 Task: Create Board Sales Pipeline Management Tools to Workspace Inventory Management Software. Create Board Sales Funnel Optimization to Workspace Inventory Management Software. Create Board Business Model Business Process Mapping and Optimization to Workspace Inventory Management Software
Action: Key pressed <Key.shift>SALES<Key.space><Key.shift_r>PIPELINE<Key.space><Key.shift><Key.shift><Key.shift><Key.shift><Key.shift><Key.shift><Key.shift><Key.shift><Key.shift><Key.shift><Key.shift><Key.shift><Key.shift><Key.shift><Key.shift><Key.shift><Key.shift><Key.shift><Key.shift><Key.shift><Key.shift>MANAGMENT
Screenshot: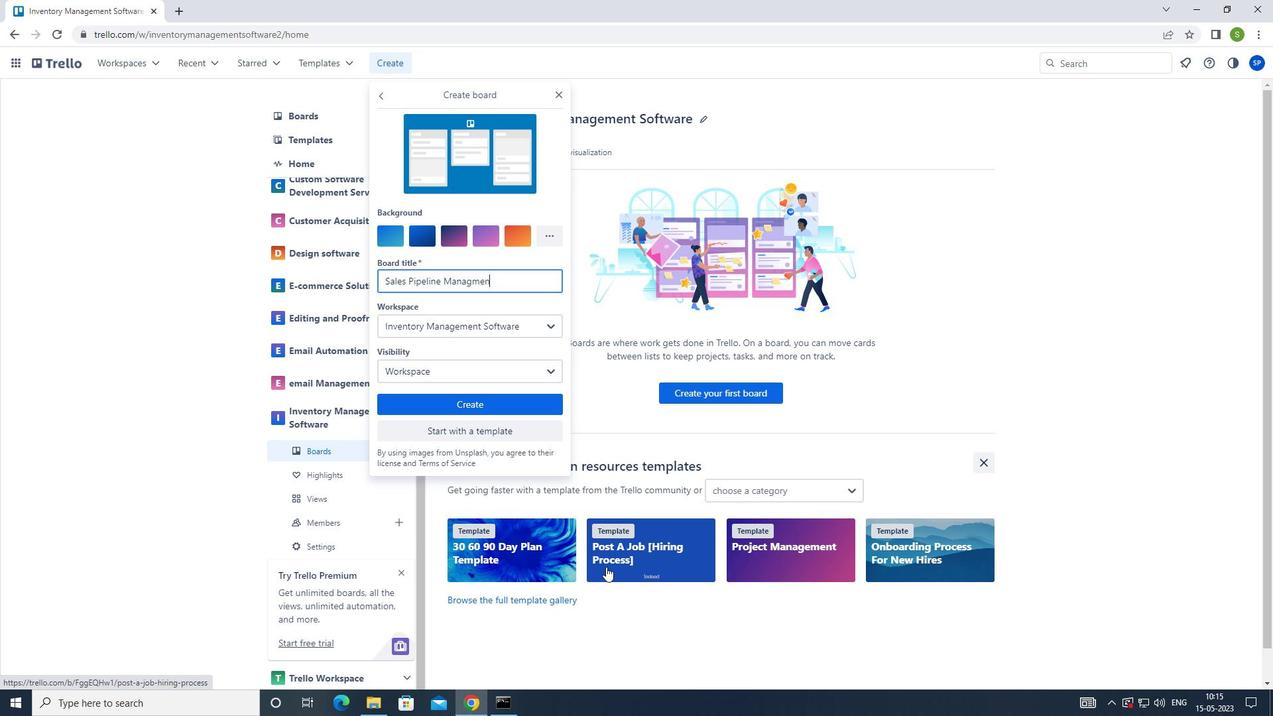 
Action: Mouse moved to (466, 404)
Screenshot: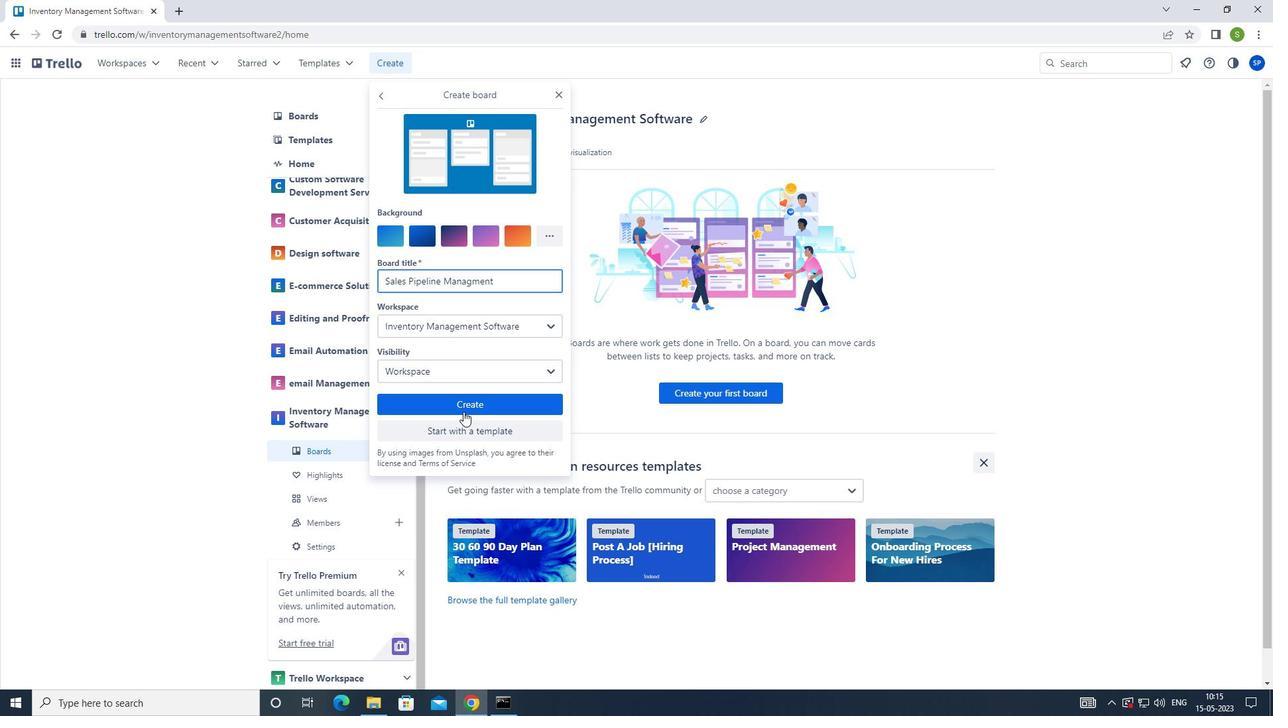 
Action: Mouse pressed left at (466, 404)
Screenshot: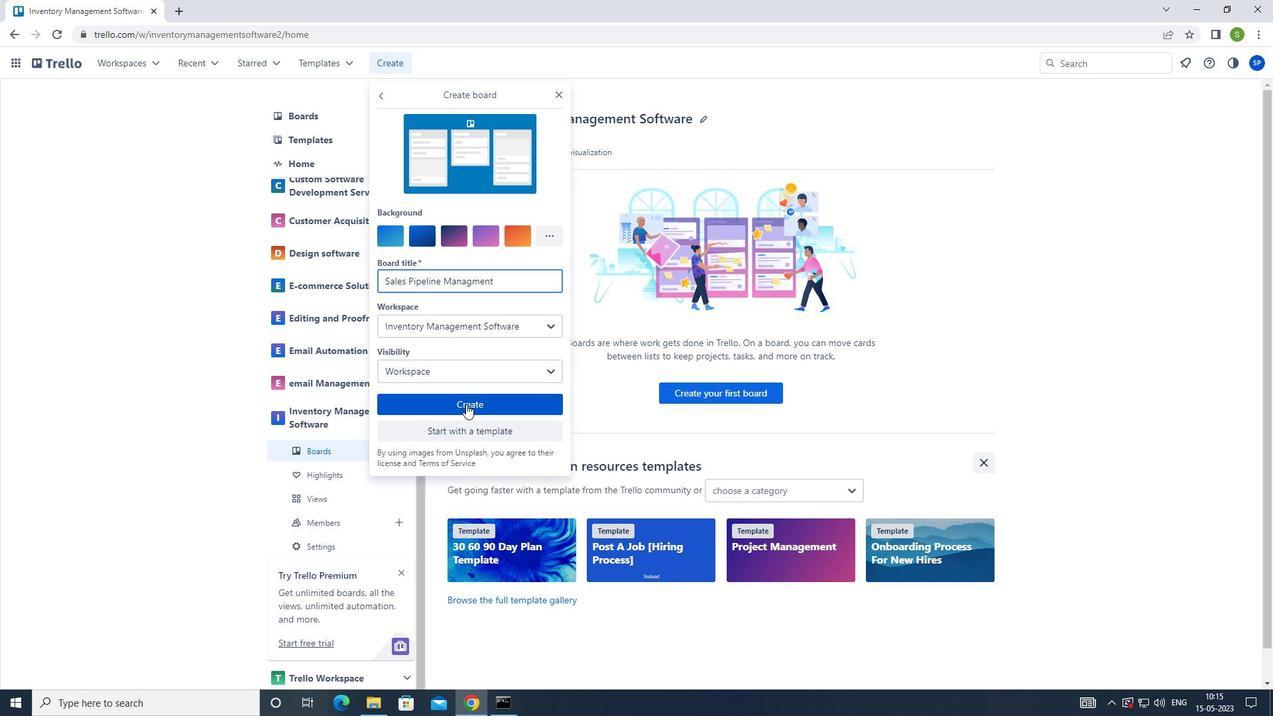 
Action: Mouse moved to (382, 64)
Screenshot: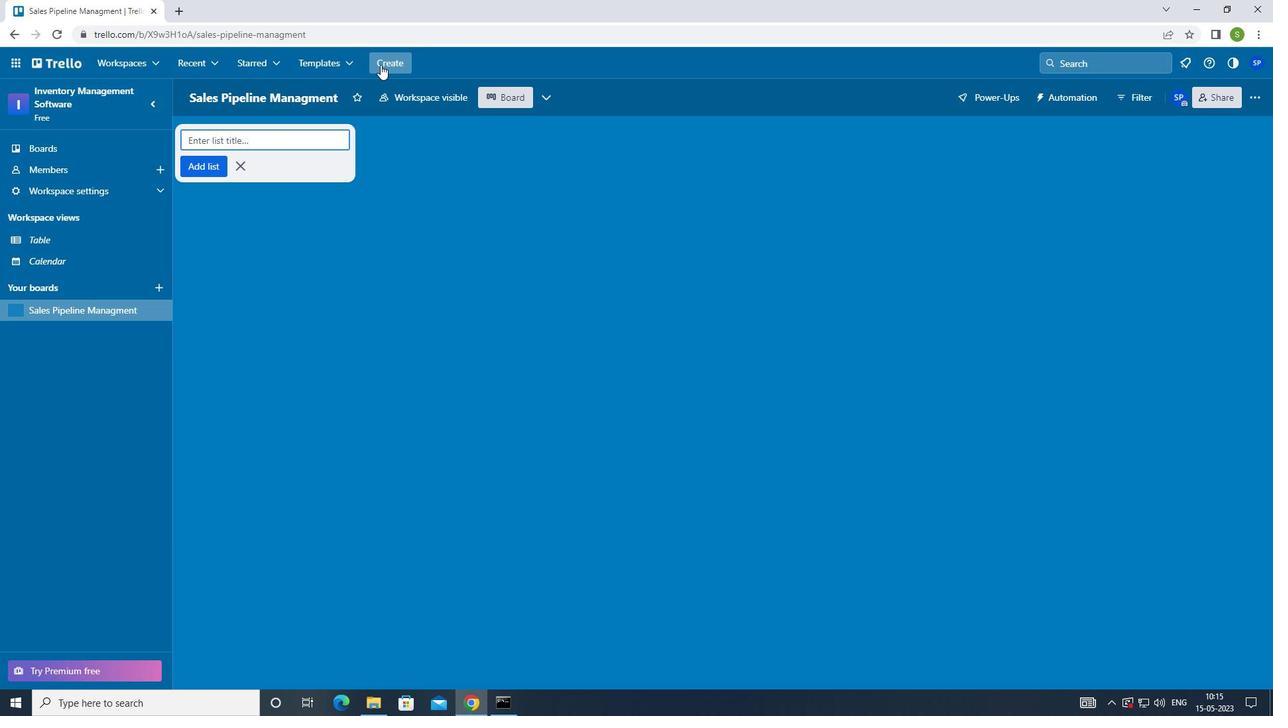 
Action: Mouse pressed left at (382, 64)
Screenshot: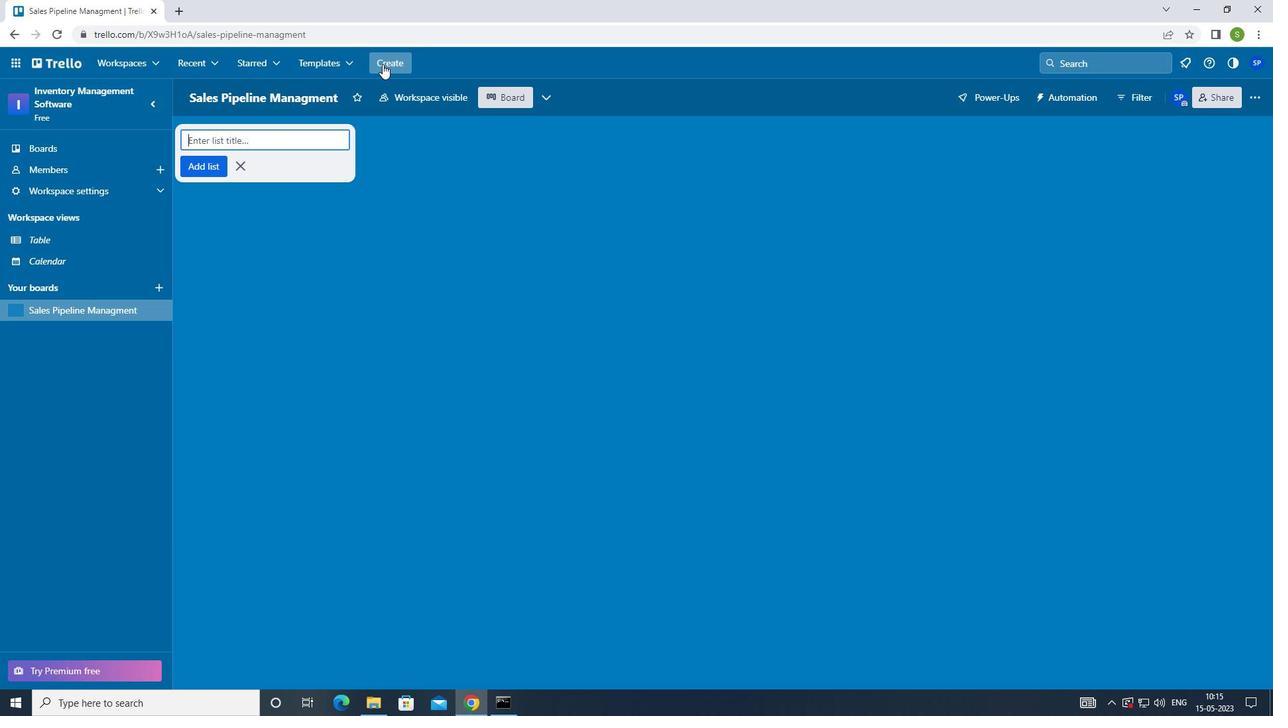 
Action: Mouse moved to (391, 118)
Screenshot: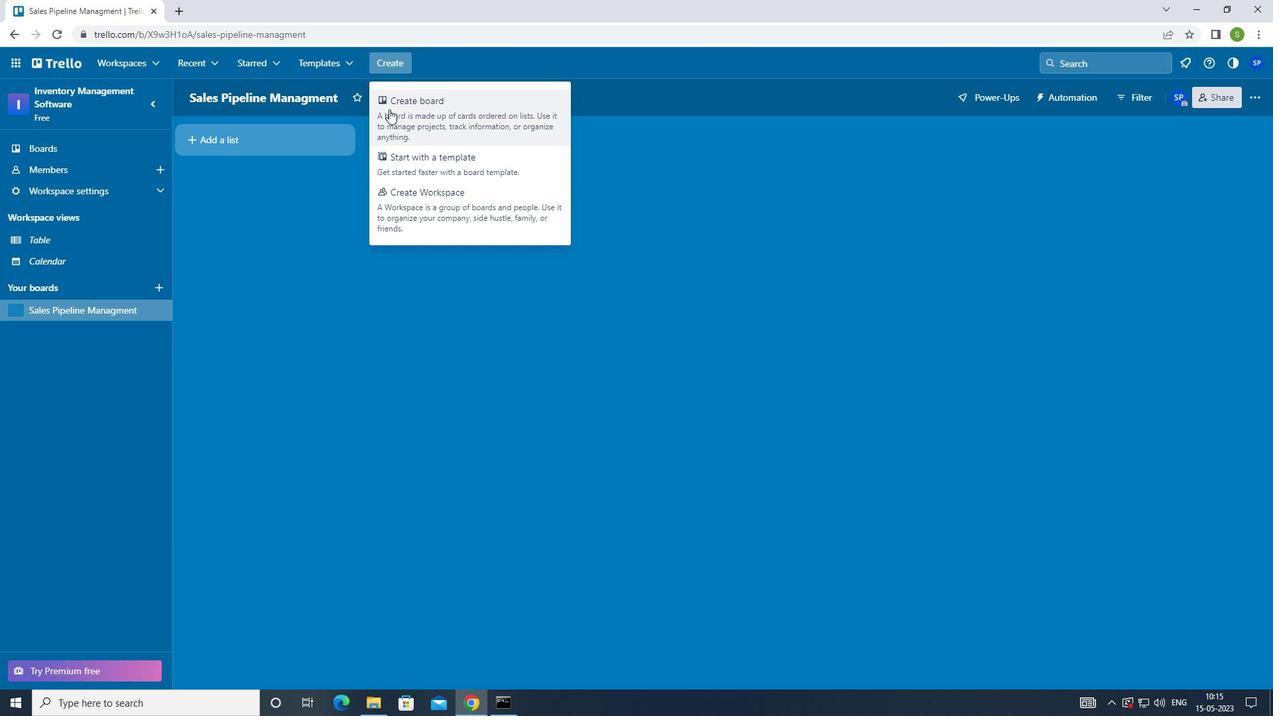 
Action: Mouse pressed left at (391, 118)
Screenshot: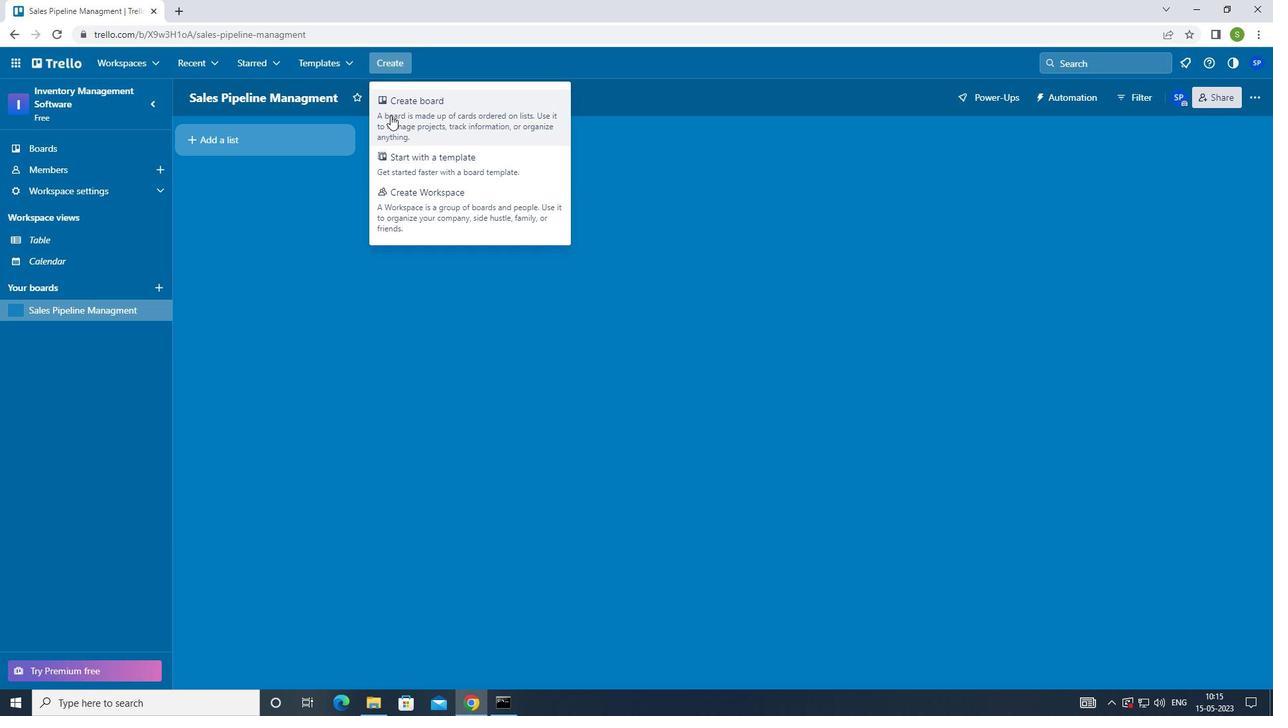 
Action: Mouse moved to (691, 295)
Screenshot: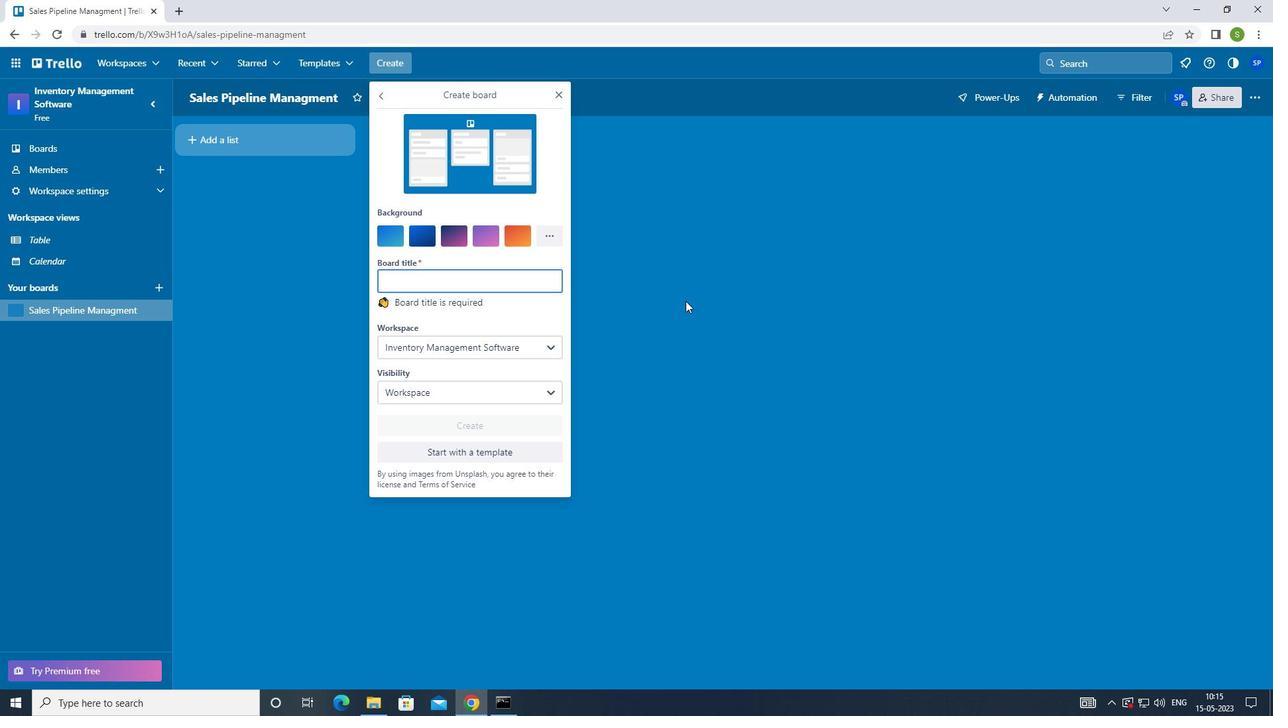 
Action: Key pressed <Key.shift>SALES<Key.space><Key.shift>FUNNEL<Key.space><Key.shift_r>OPTIMIZATION
Screenshot: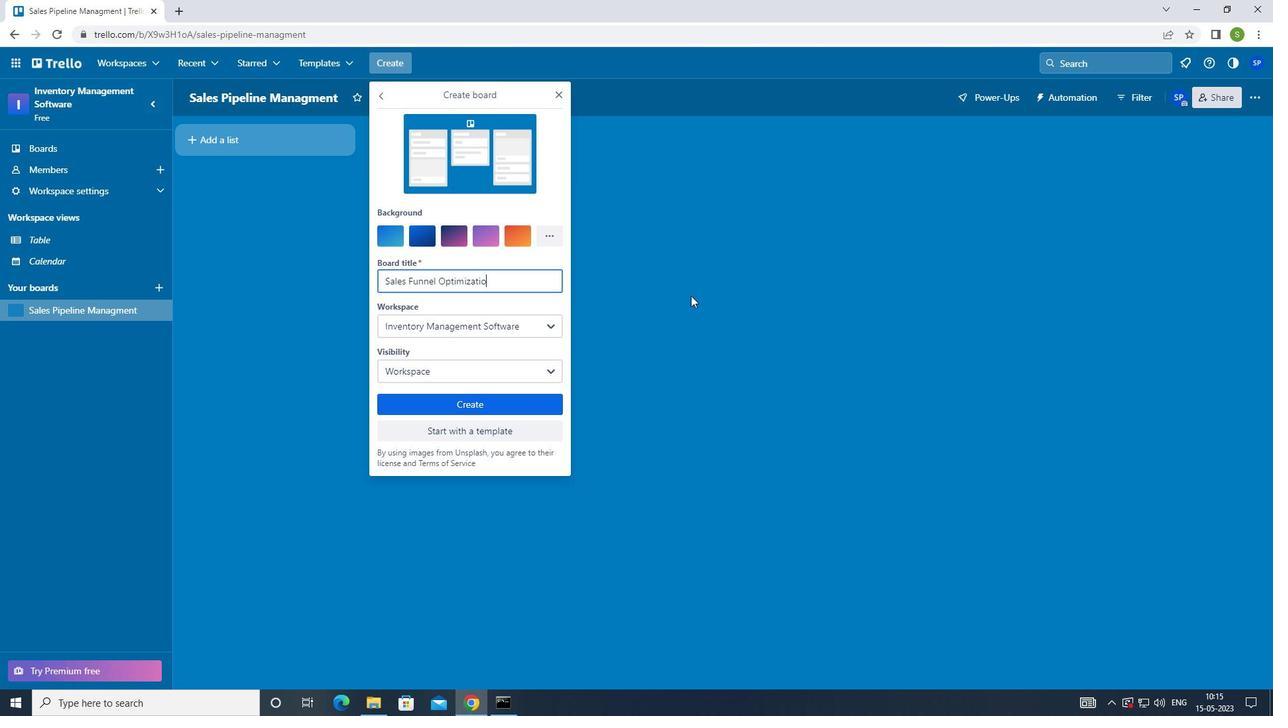 
Action: Mouse moved to (485, 406)
Screenshot: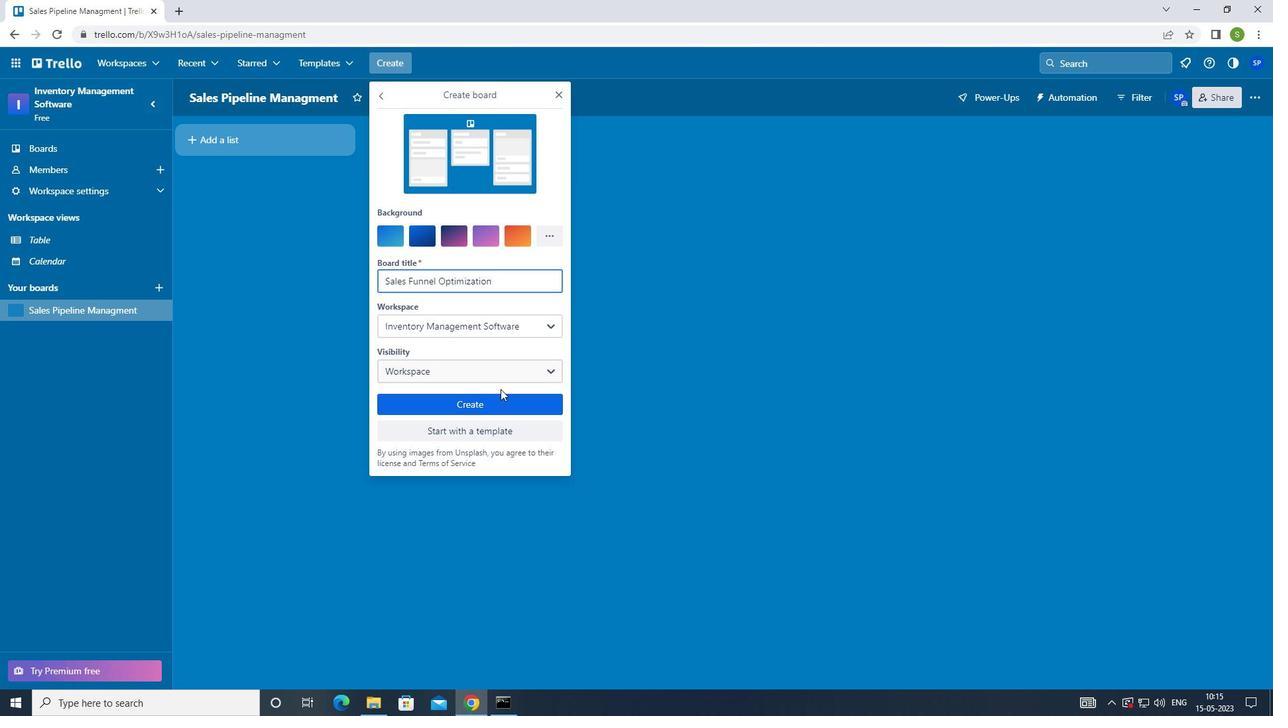 
Action: Mouse pressed left at (485, 406)
Screenshot: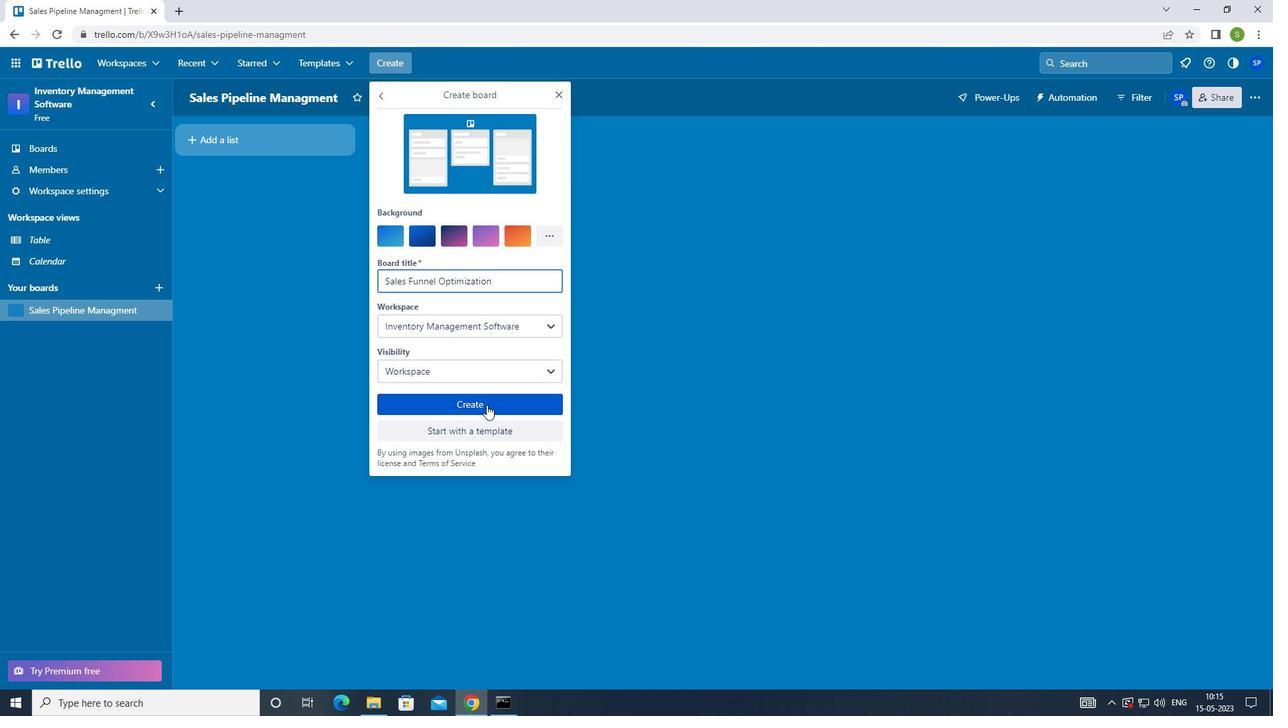 
Action: Mouse moved to (377, 64)
Screenshot: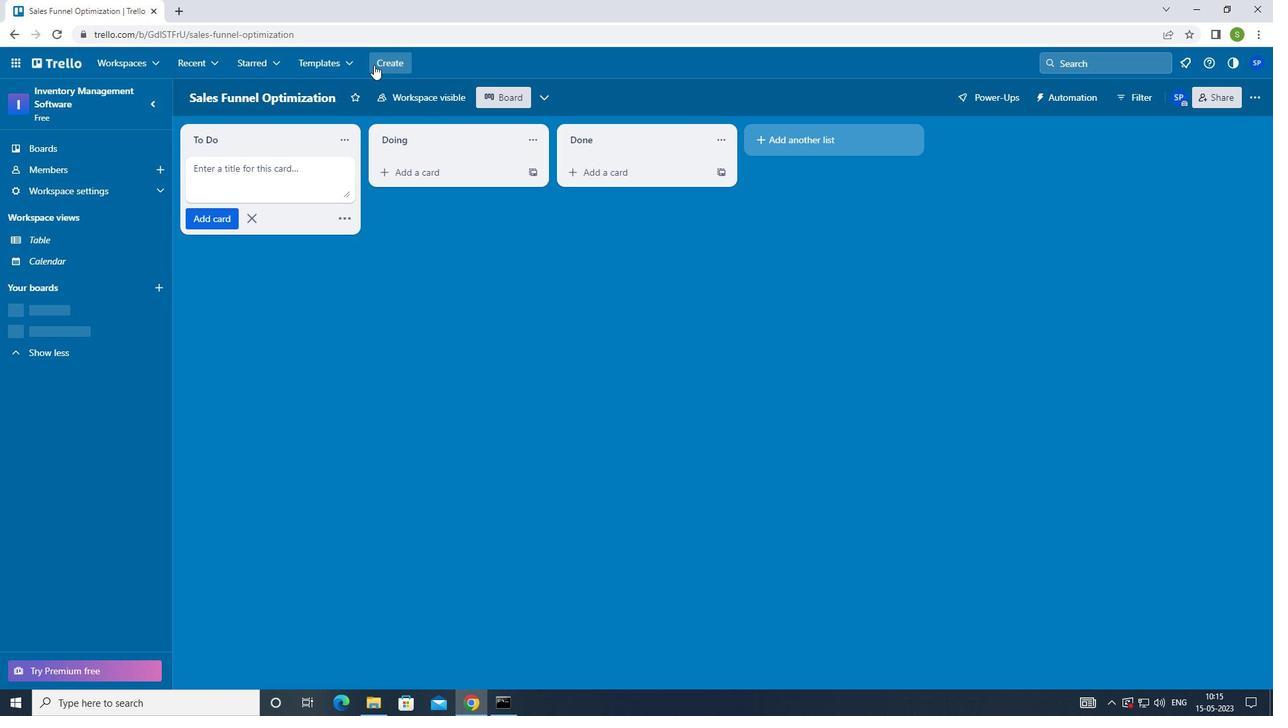 
Action: Mouse pressed left at (377, 64)
Screenshot: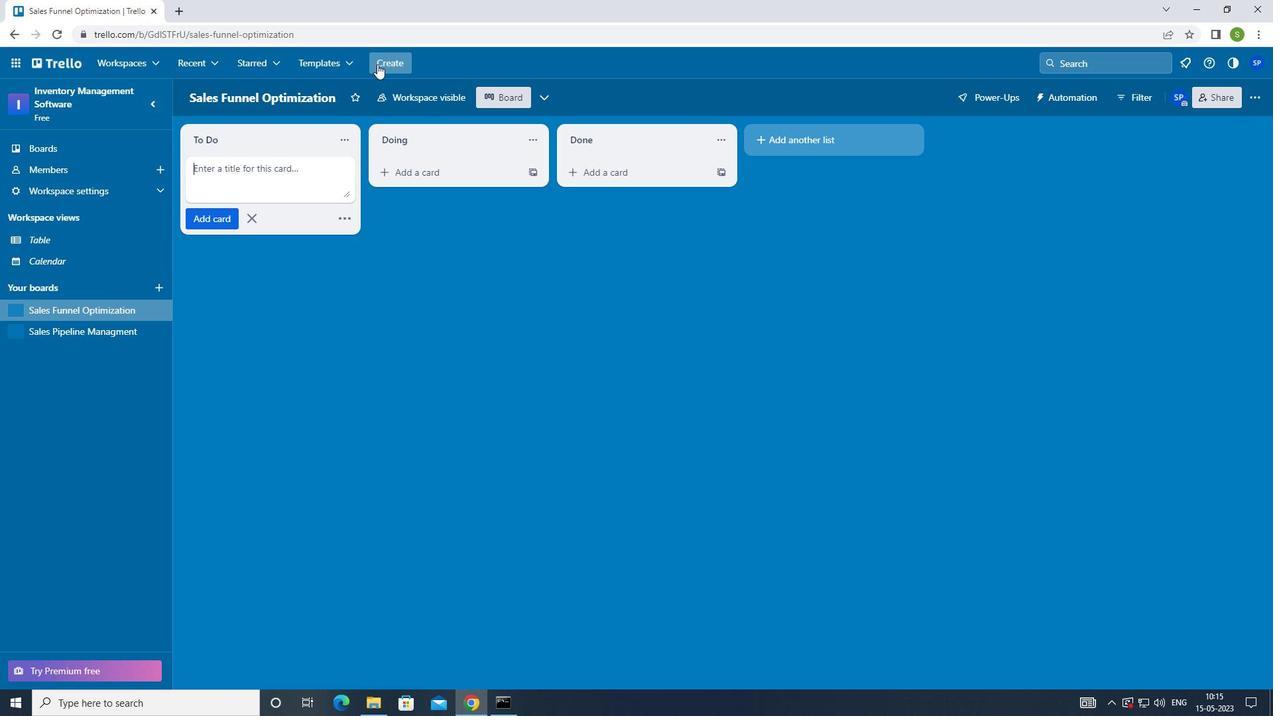
Action: Mouse moved to (394, 124)
Screenshot: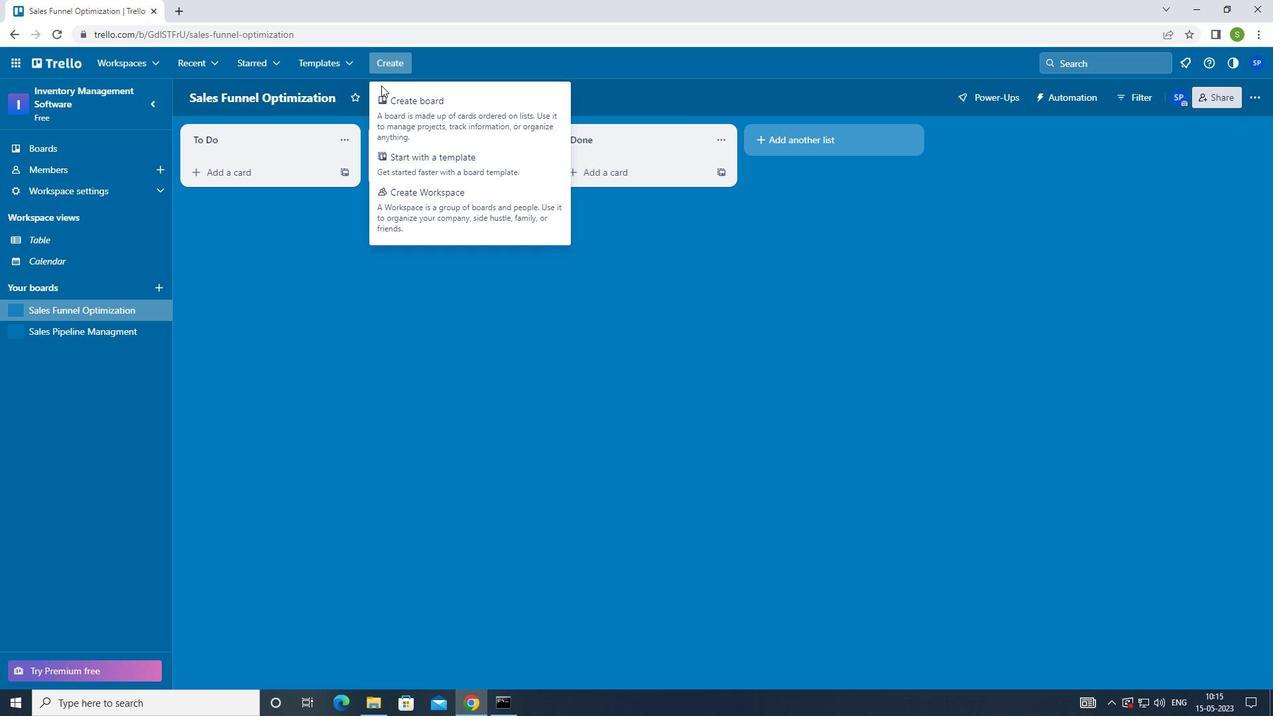 
Action: Mouse pressed left at (394, 124)
Screenshot: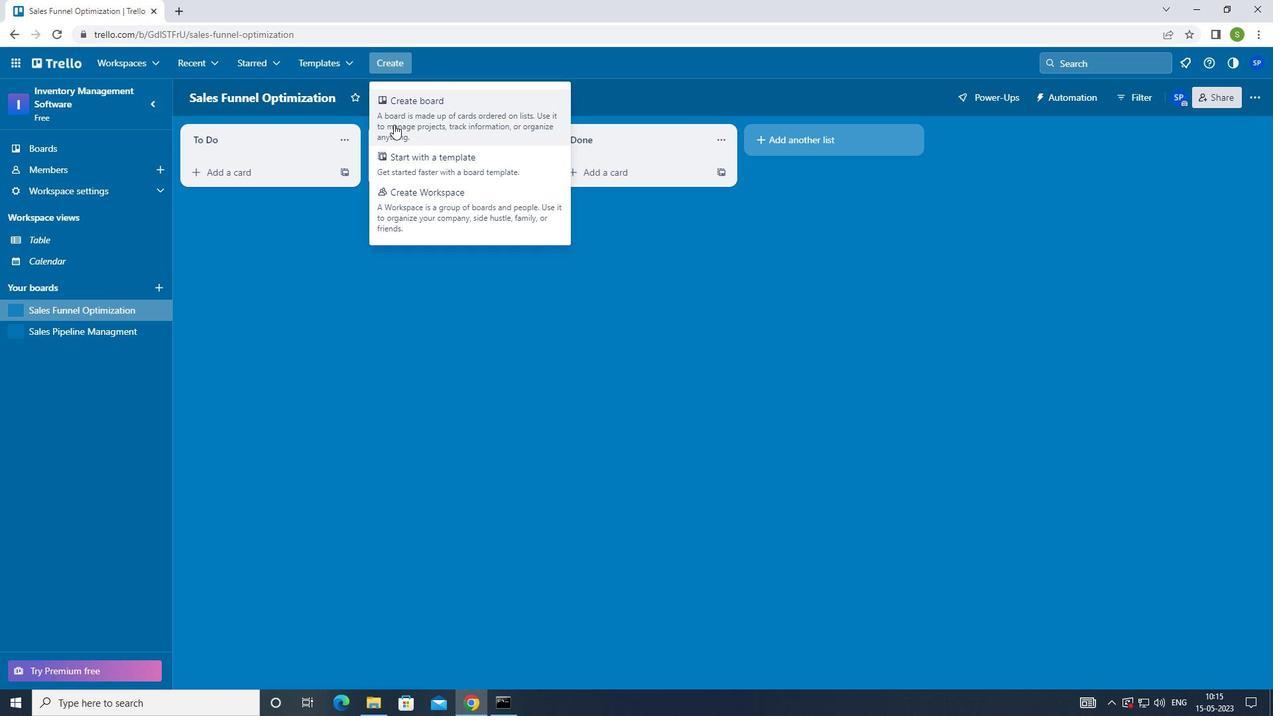 
Action: Mouse moved to (393, 125)
Screenshot: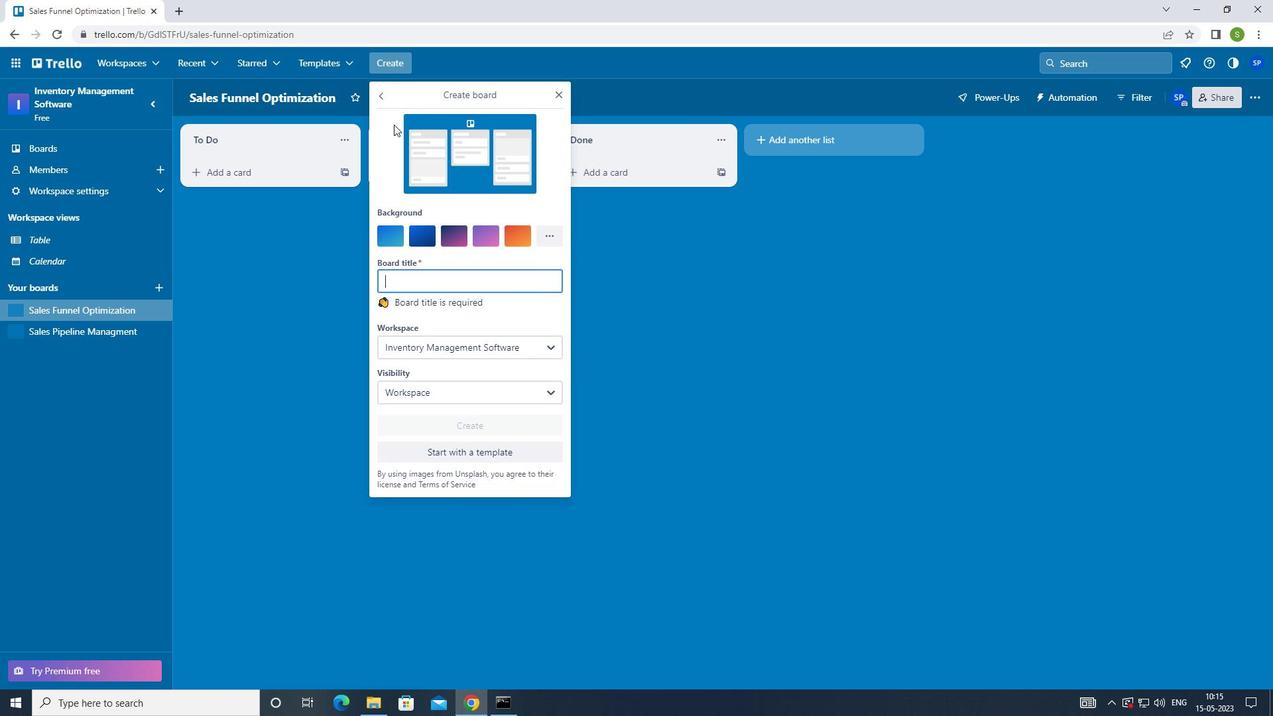 
Action: Key pressed <Key.shift>BUSINESS<Key.space><Key.shift_r>MODEL<Key.space><Key.shift>BUSINESS<Key.space><Key.shift_r>PORCESS<Key.space><Key.shift_r>MAPPING<Key.space>AND<Key.space><Key.shift_r>OPTIMIZATIOJ<Key.backspace>N
Screenshot: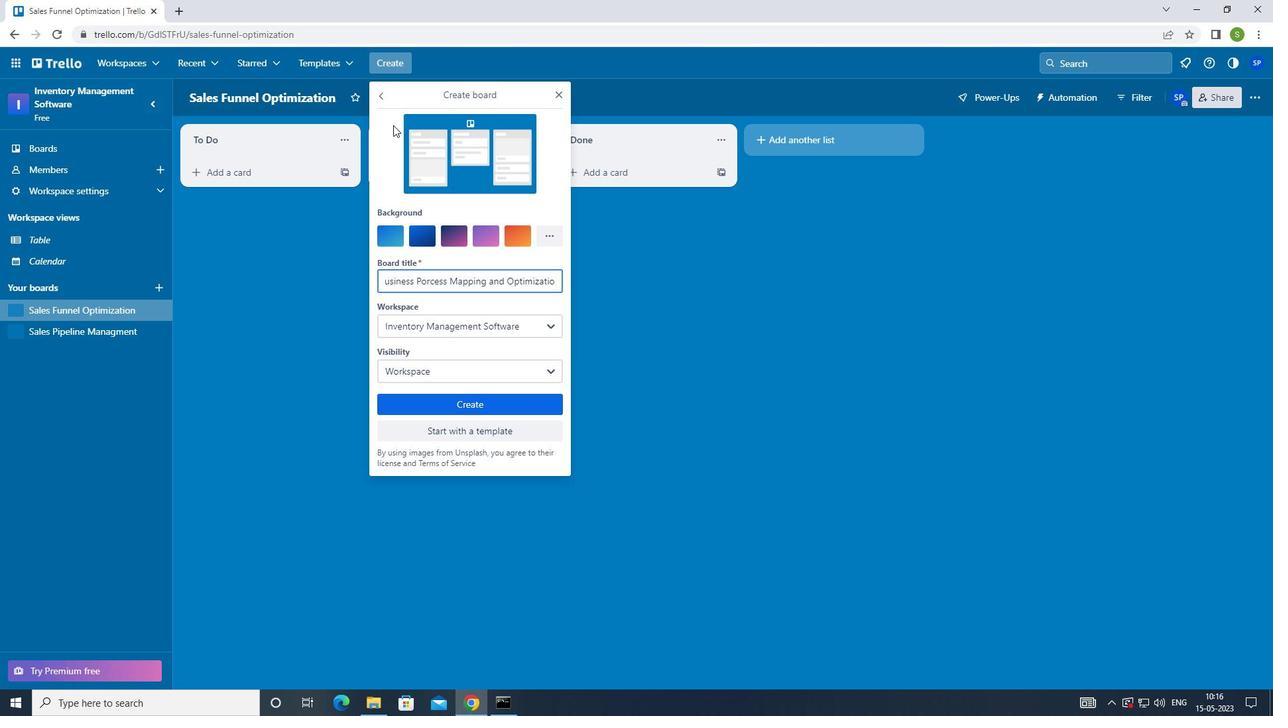 
Action: Mouse moved to (401, 400)
Screenshot: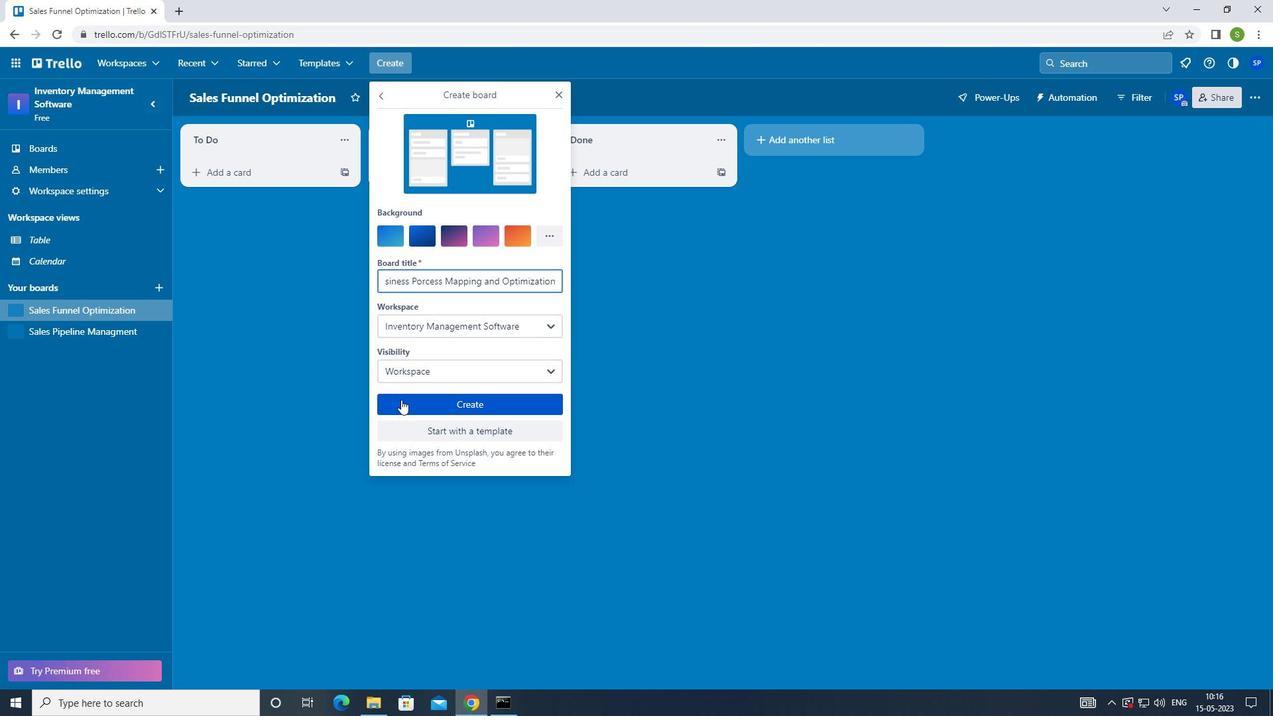
Action: Mouse pressed left at (401, 400)
Screenshot: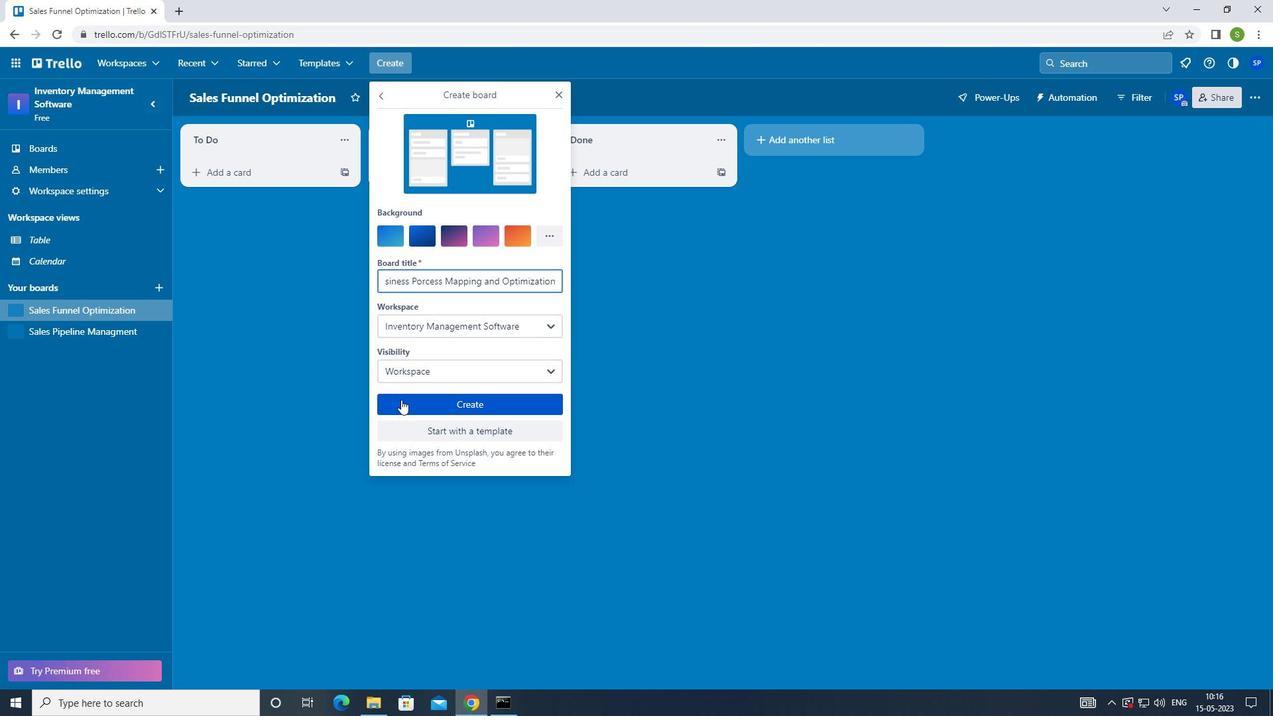 
Action: Mouse moved to (402, 400)
Screenshot: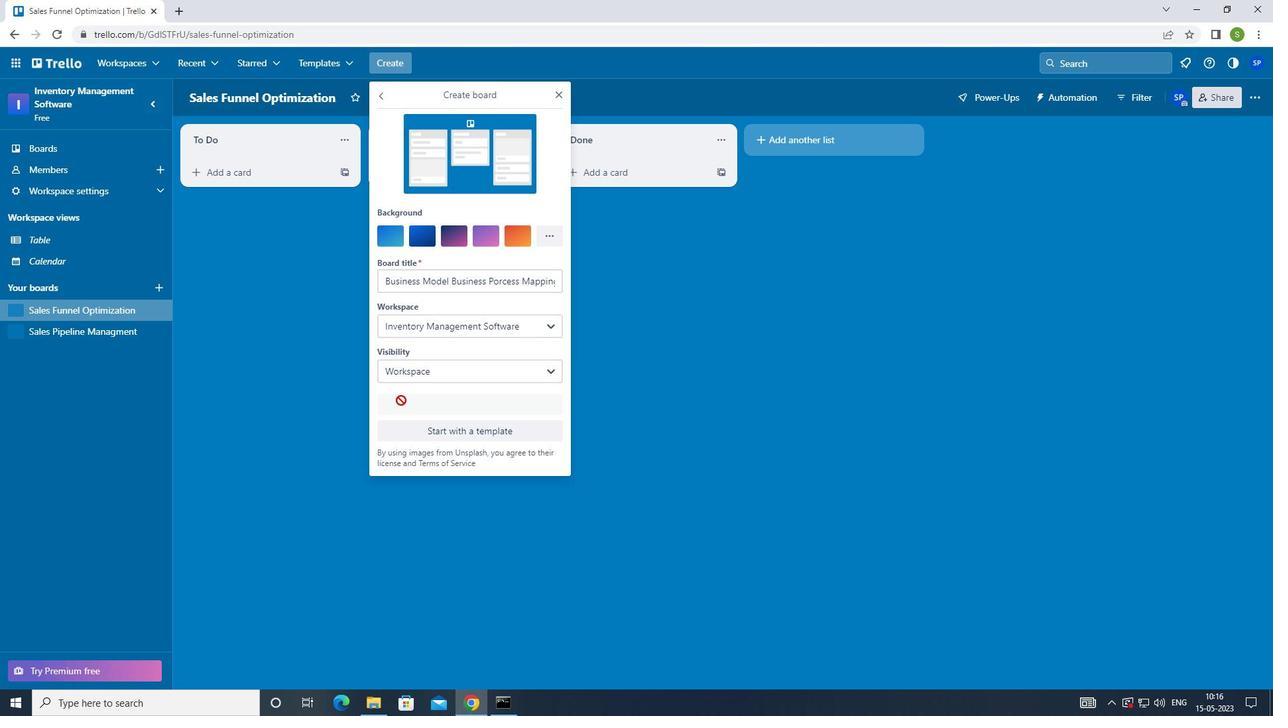 
Action: Key pressed <Key.f8>
Screenshot: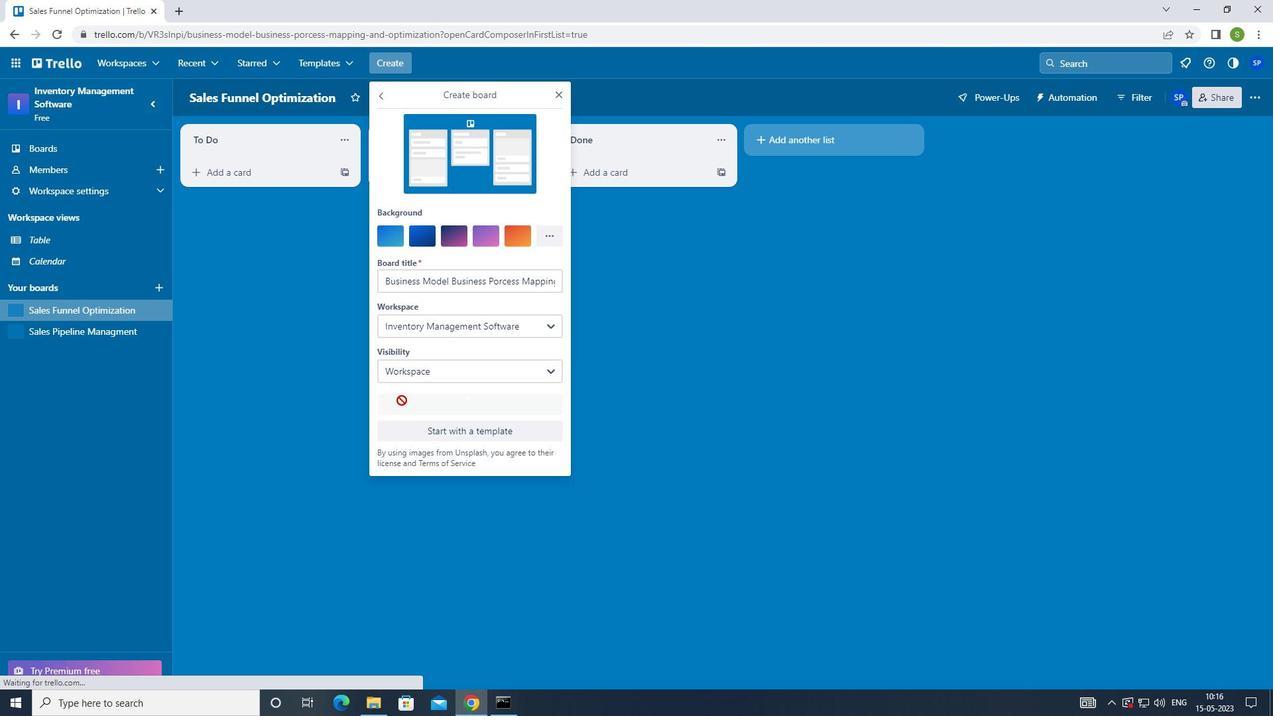 
